 Task: In the  document blog.pdf Select the first Column and change text color to  'Black' Apply the command  'Undo' Apply the command  Redo
Action: Mouse moved to (231, 310)
Screenshot: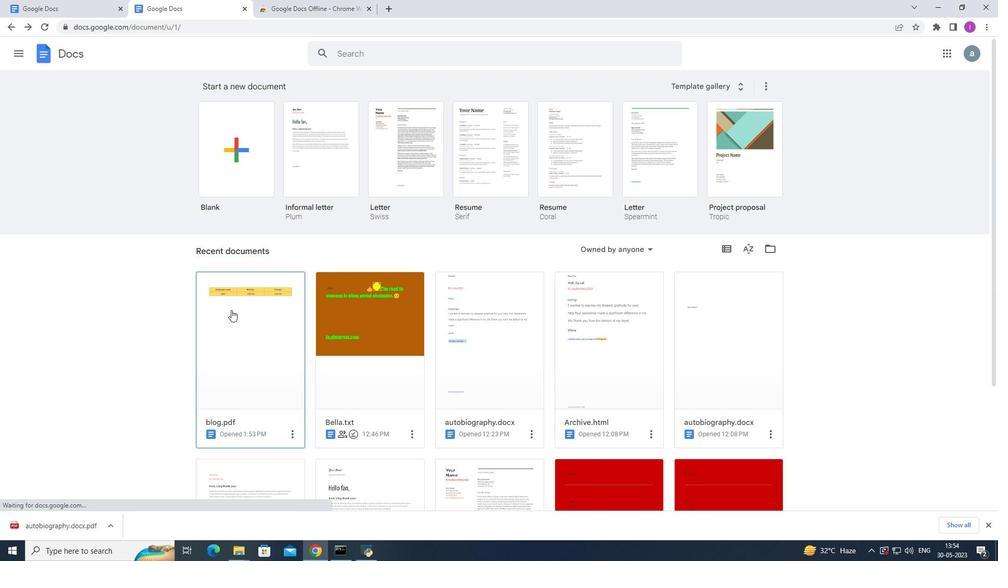 
Action: Mouse pressed left at (231, 310)
Screenshot: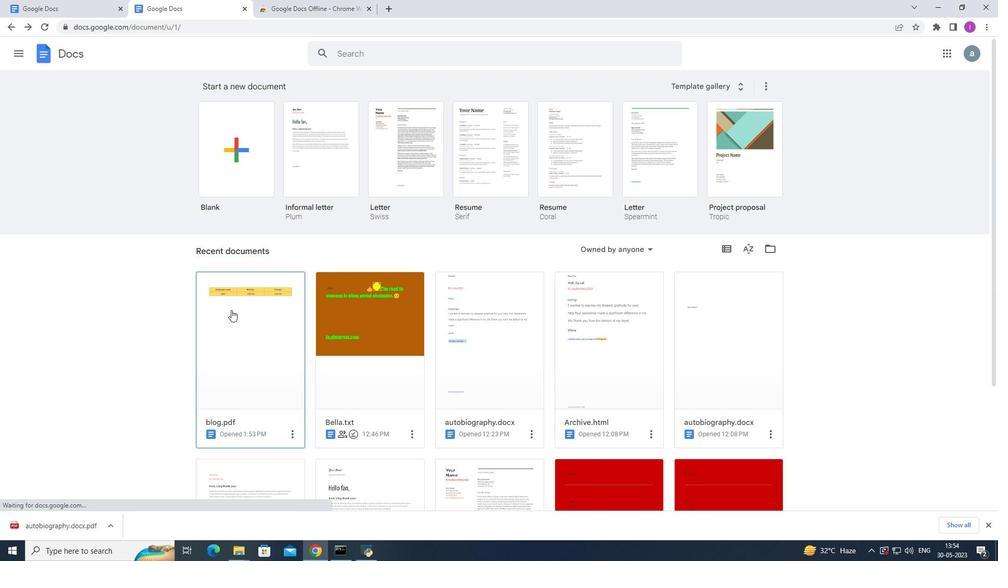 
Action: Mouse moved to (333, 179)
Screenshot: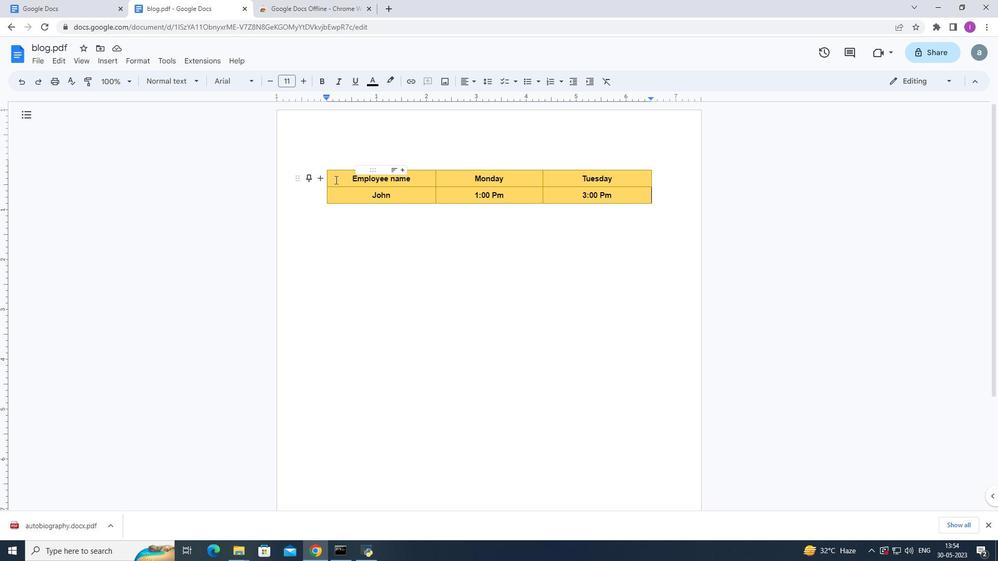 
Action: Mouse pressed left at (333, 179)
Screenshot: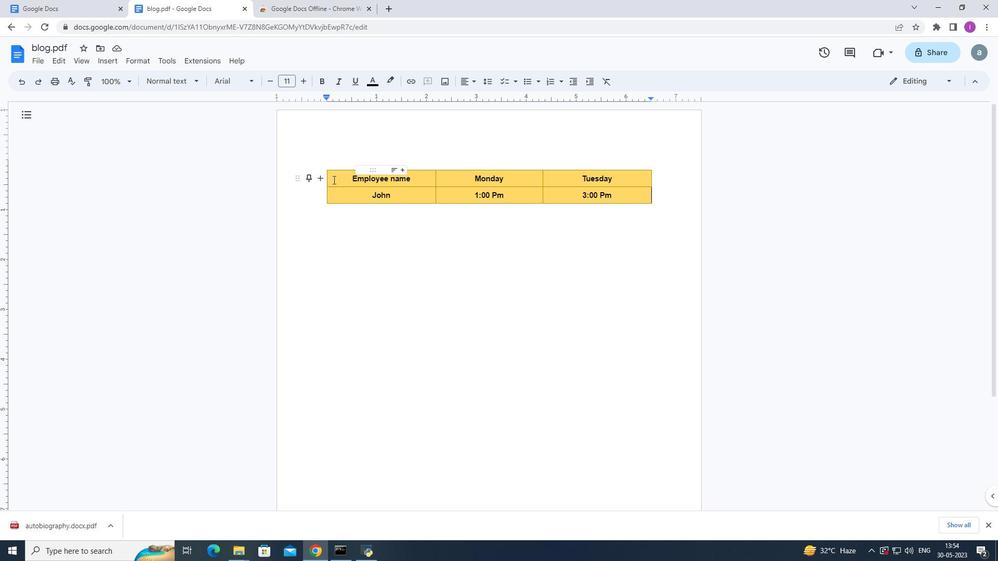 
Action: Mouse moved to (324, 162)
Screenshot: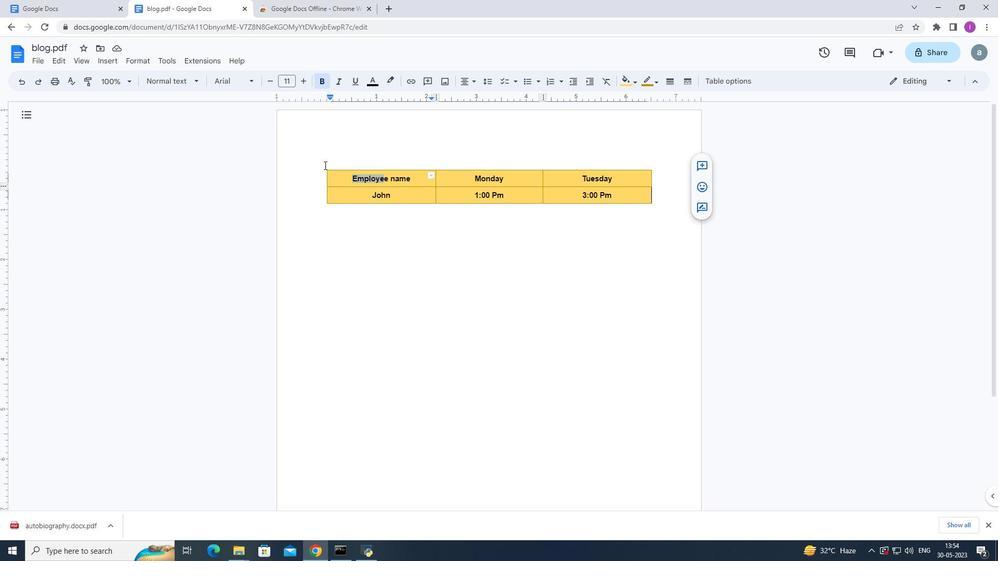 
Action: Mouse pressed left at (324, 162)
Screenshot: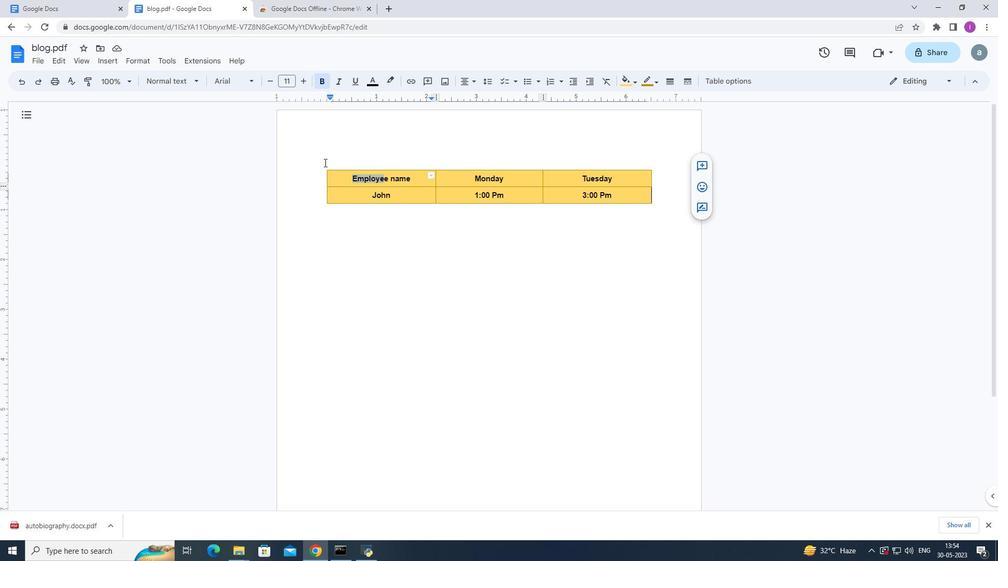 
Action: Mouse moved to (351, 179)
Screenshot: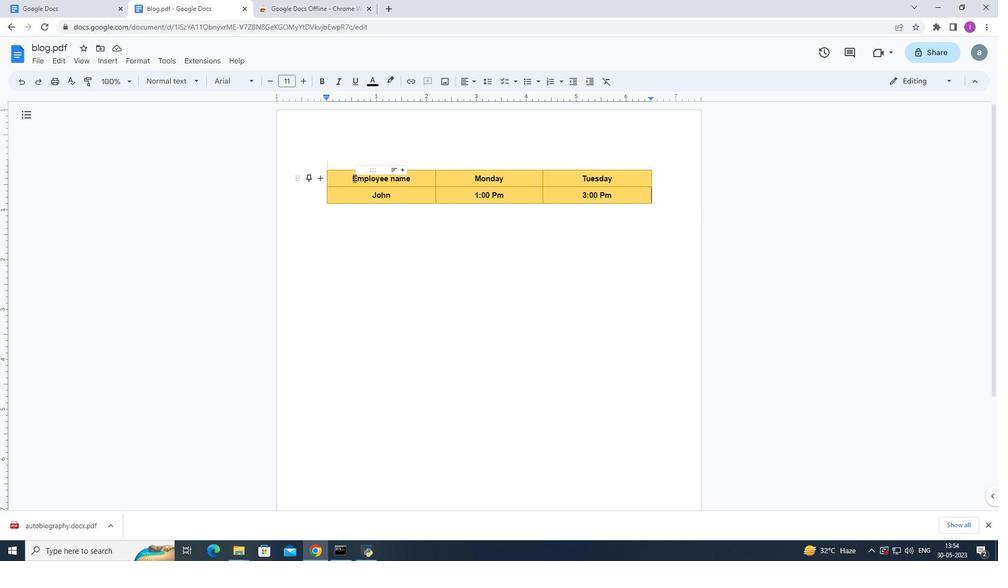 
Action: Mouse pressed left at (351, 179)
Screenshot: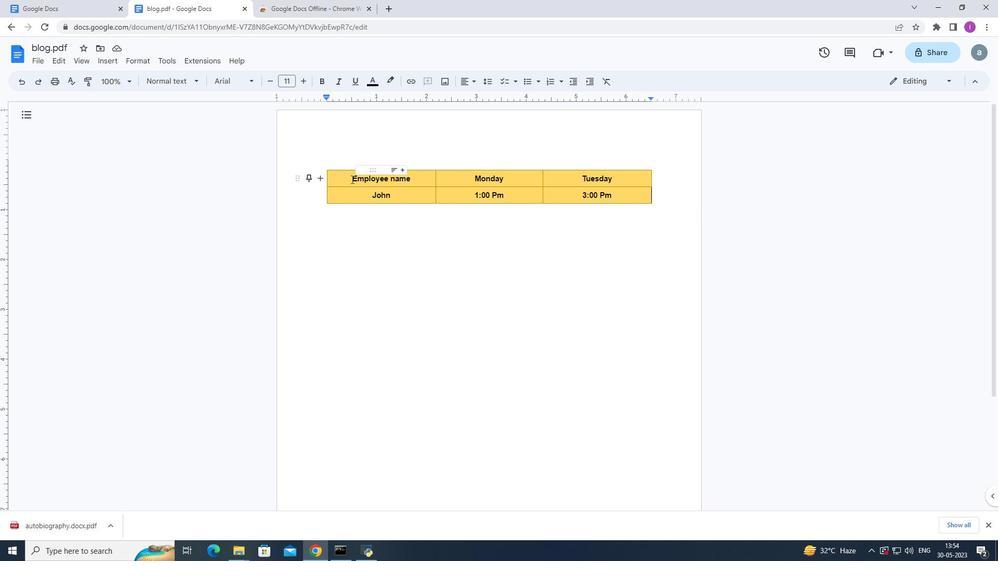 
Action: Mouse moved to (369, 83)
Screenshot: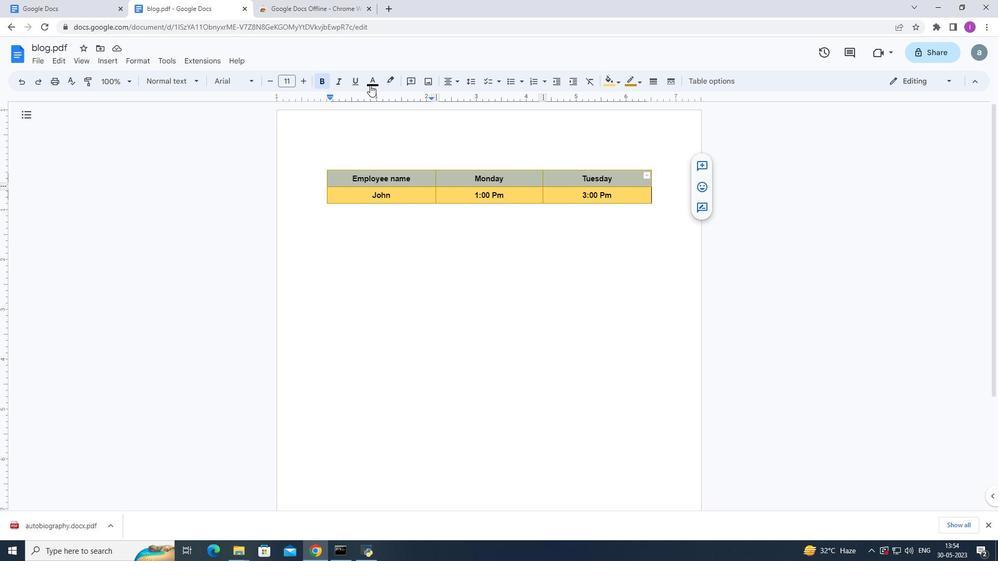 
Action: Mouse pressed left at (369, 83)
Screenshot: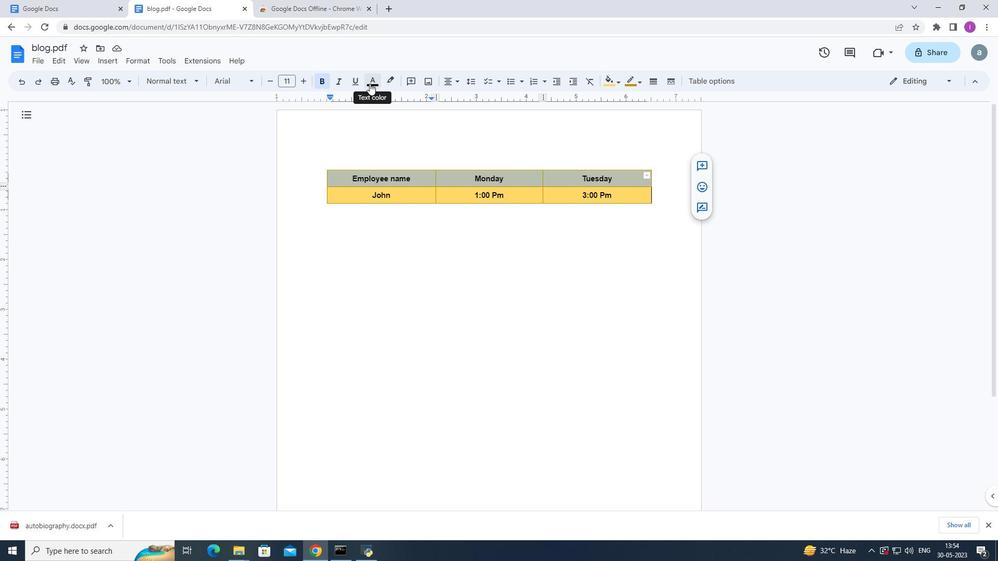 
Action: Mouse moved to (376, 102)
Screenshot: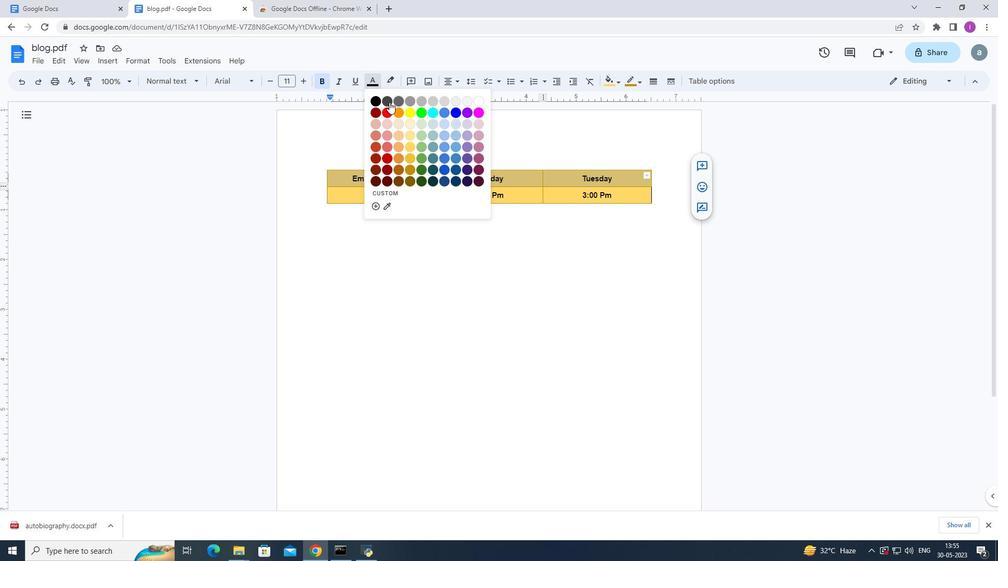 
Action: Mouse pressed left at (376, 102)
Screenshot: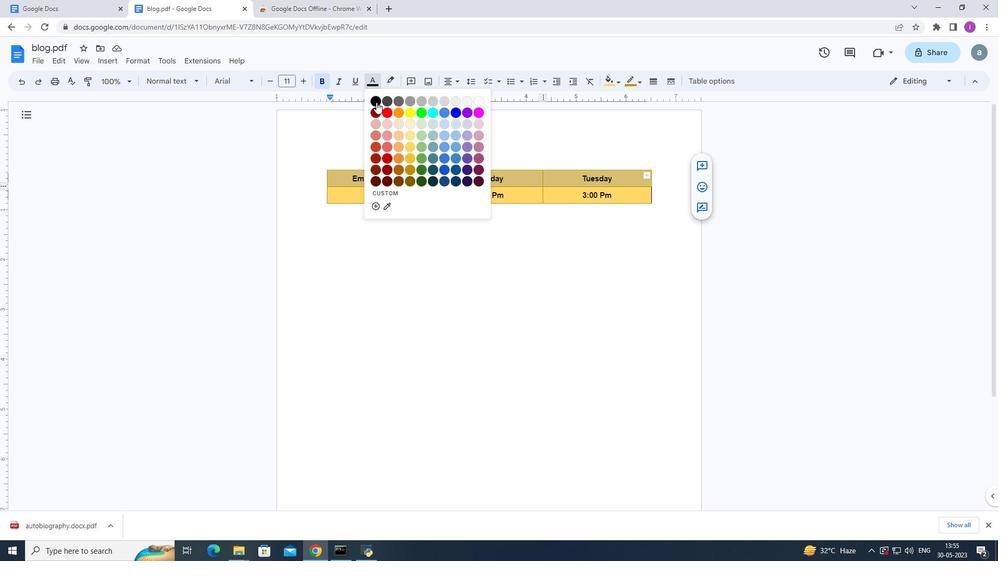 
Action: Mouse moved to (40, 59)
Screenshot: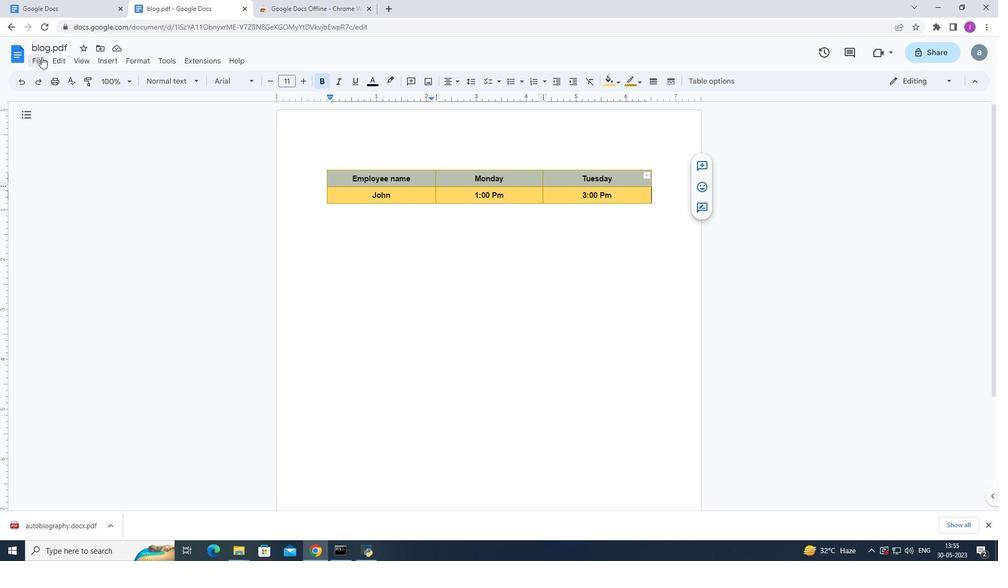 
Action: Mouse pressed left at (40, 59)
Screenshot: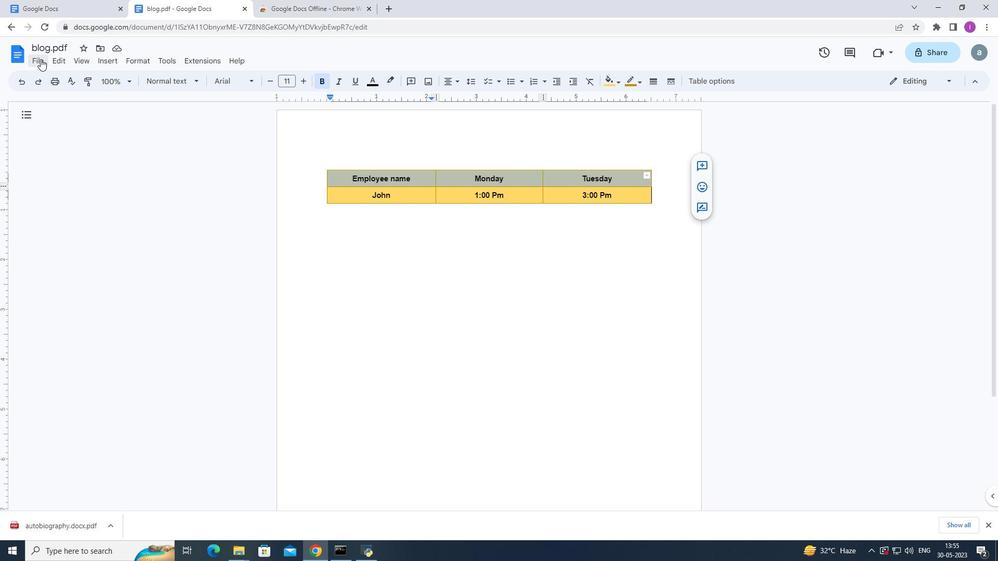 
Action: Mouse moved to (250, 228)
Screenshot: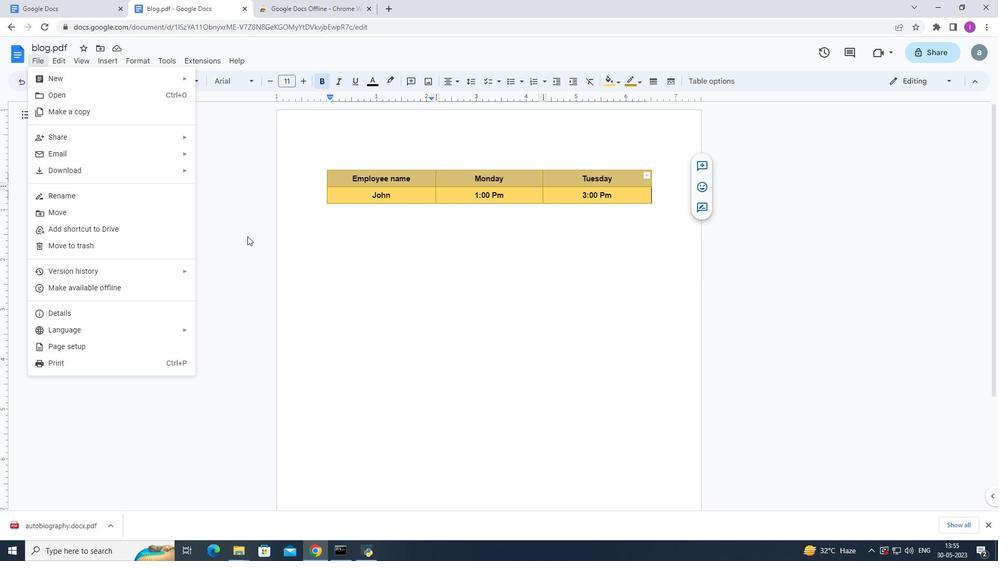 
Action: Mouse pressed left at (250, 228)
Screenshot: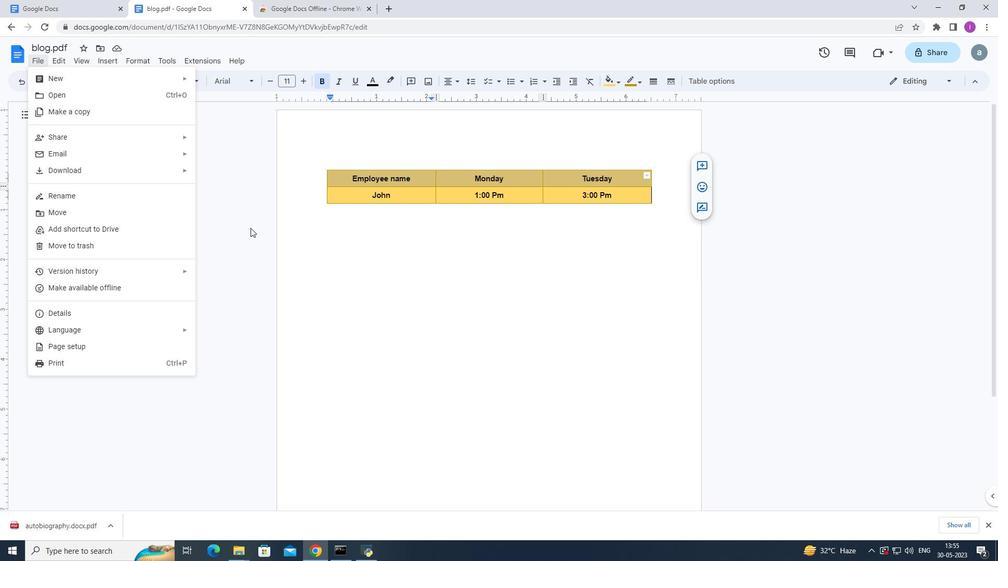 
Action: Mouse moved to (147, 62)
Screenshot: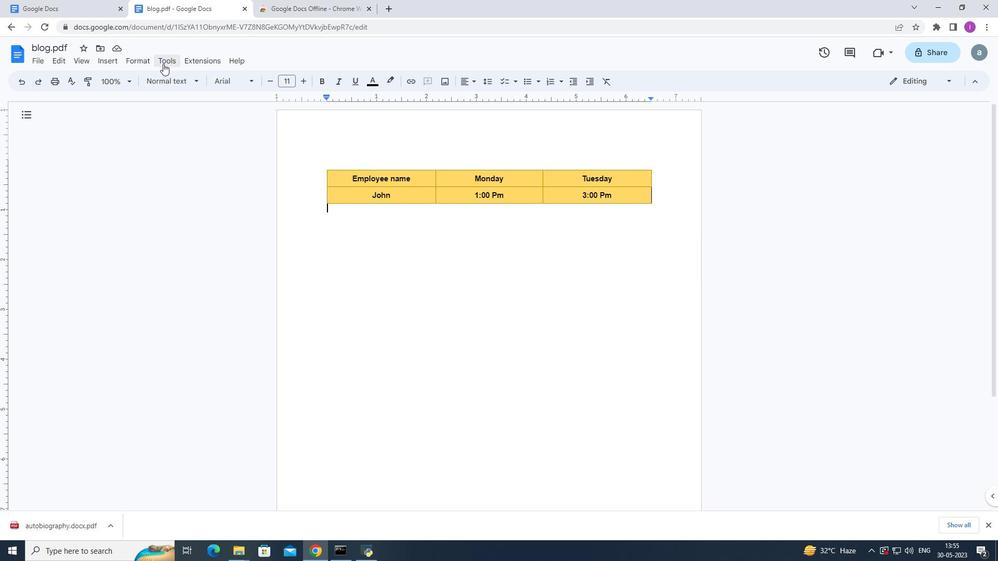
Action: Mouse pressed left at (147, 62)
Screenshot: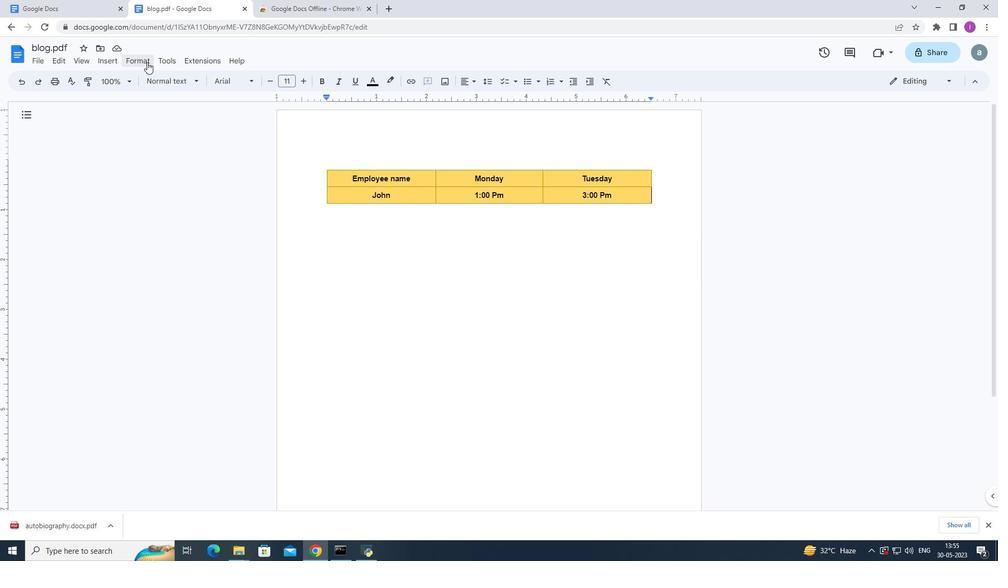 
Action: Mouse moved to (58, 145)
Screenshot: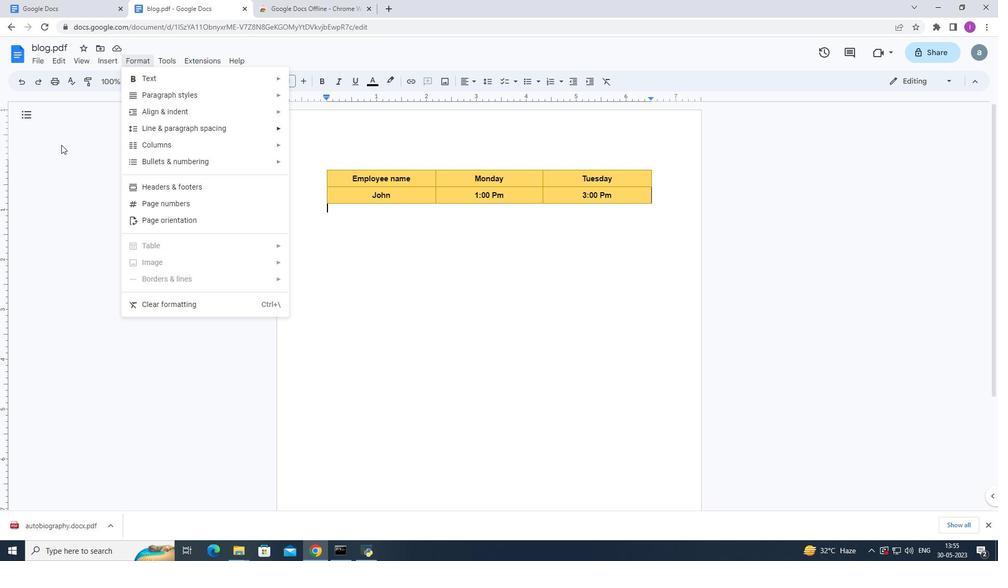 
Action: Mouse pressed left at (58, 145)
Screenshot: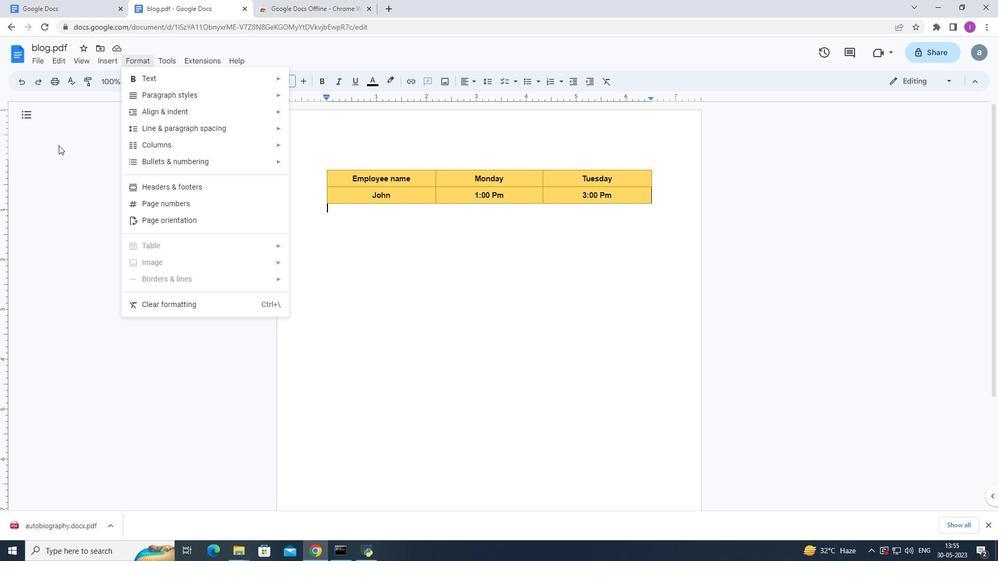 
Action: Mouse moved to (57, 61)
Screenshot: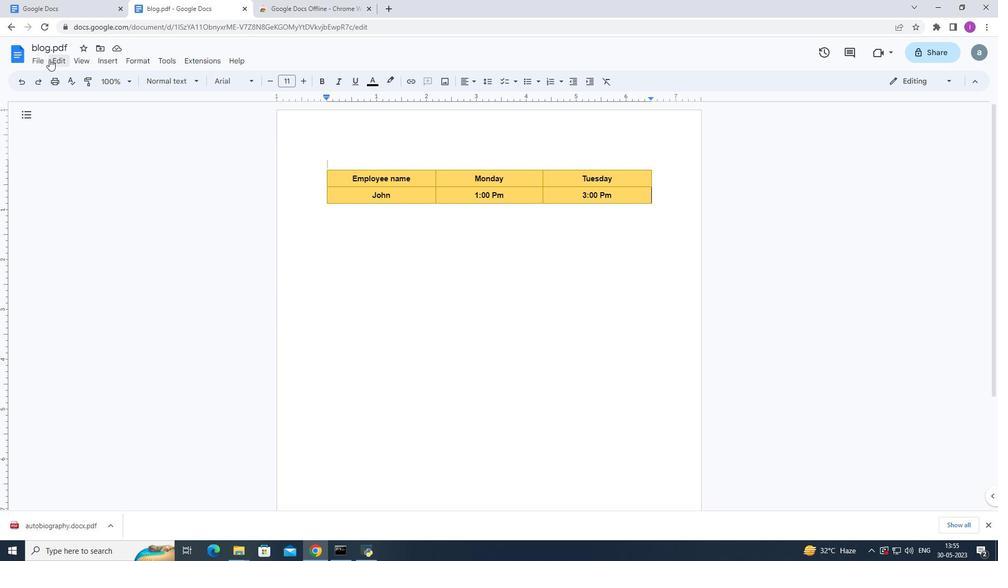 
Action: Mouse pressed left at (57, 61)
Screenshot: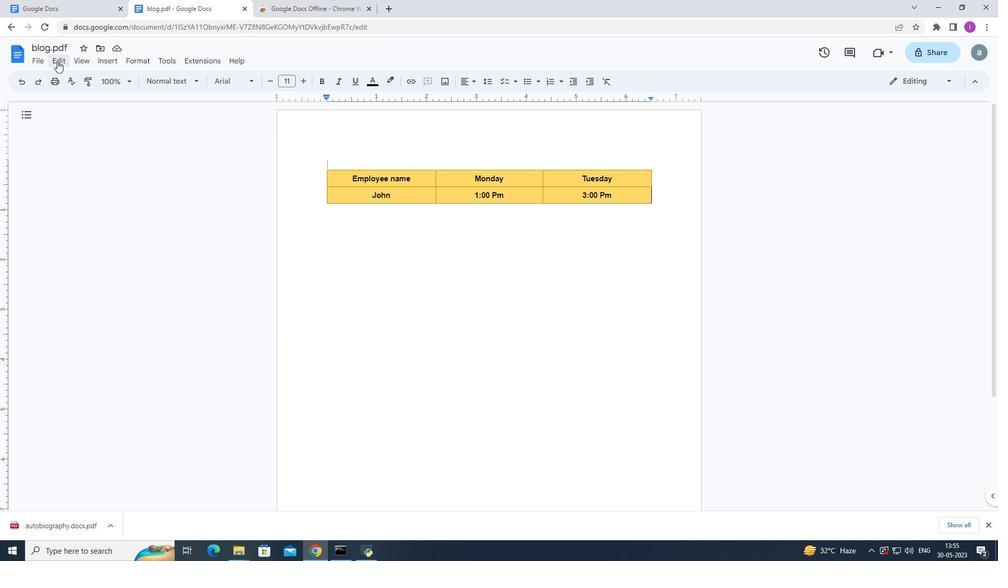 
Action: Mouse moved to (82, 80)
Screenshot: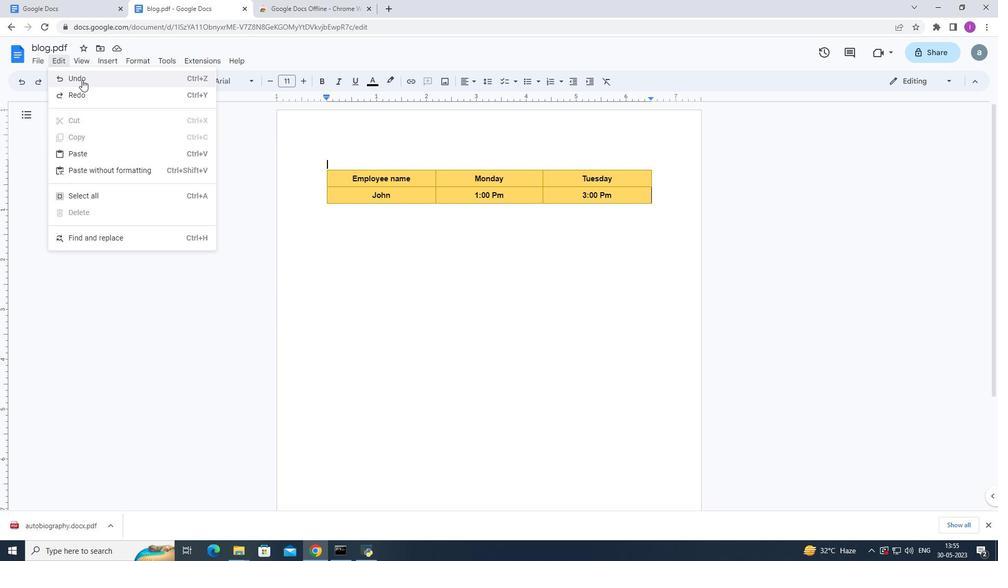 
Action: Mouse pressed left at (82, 80)
Screenshot: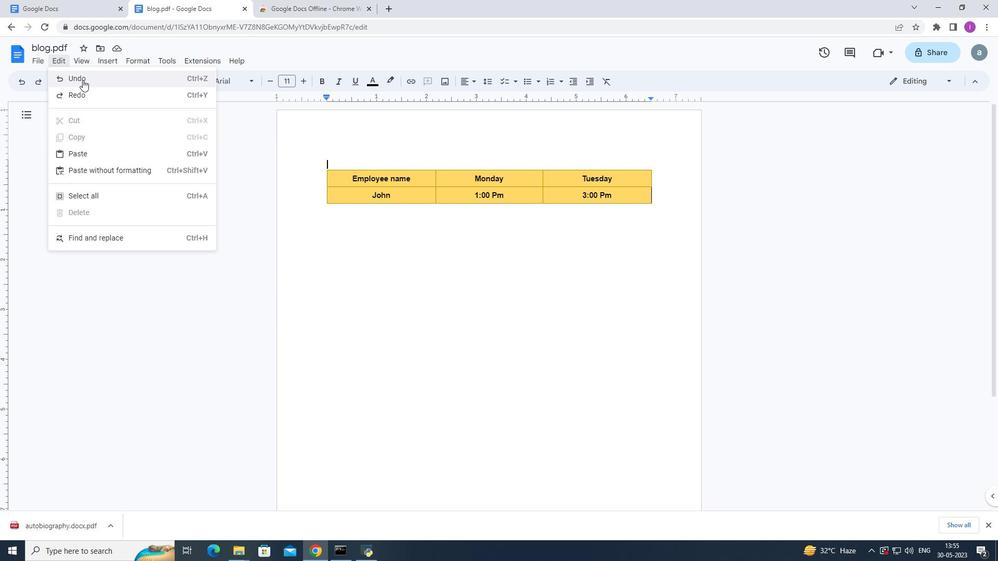 
Action: Mouse moved to (58, 56)
Screenshot: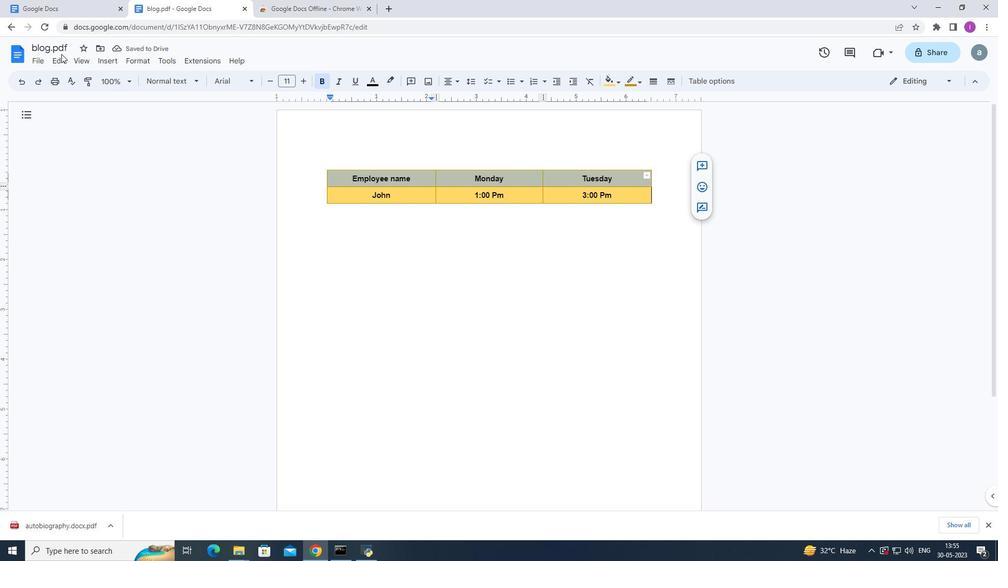 
Action: Mouse pressed left at (58, 56)
Screenshot: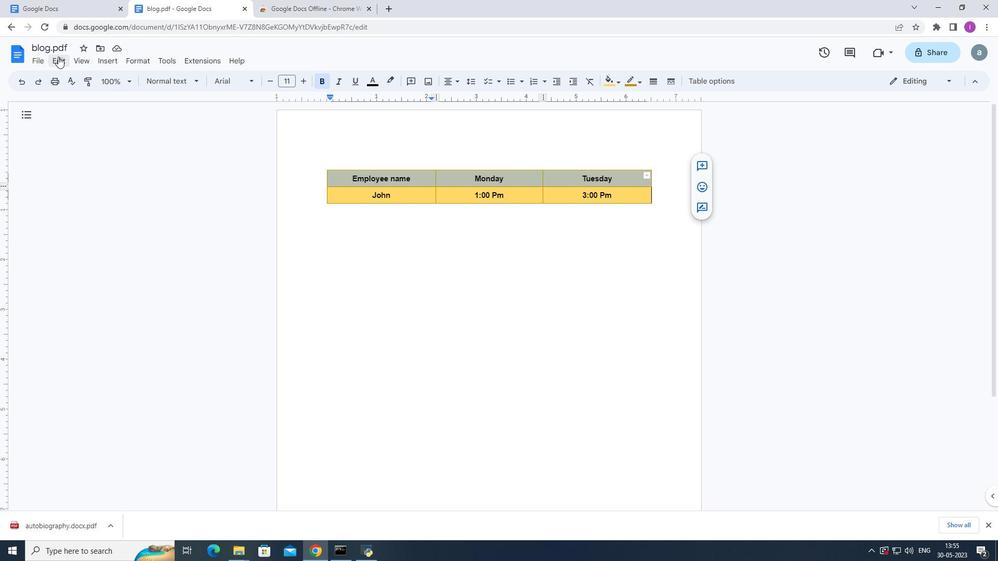 
Action: Mouse moved to (75, 92)
Screenshot: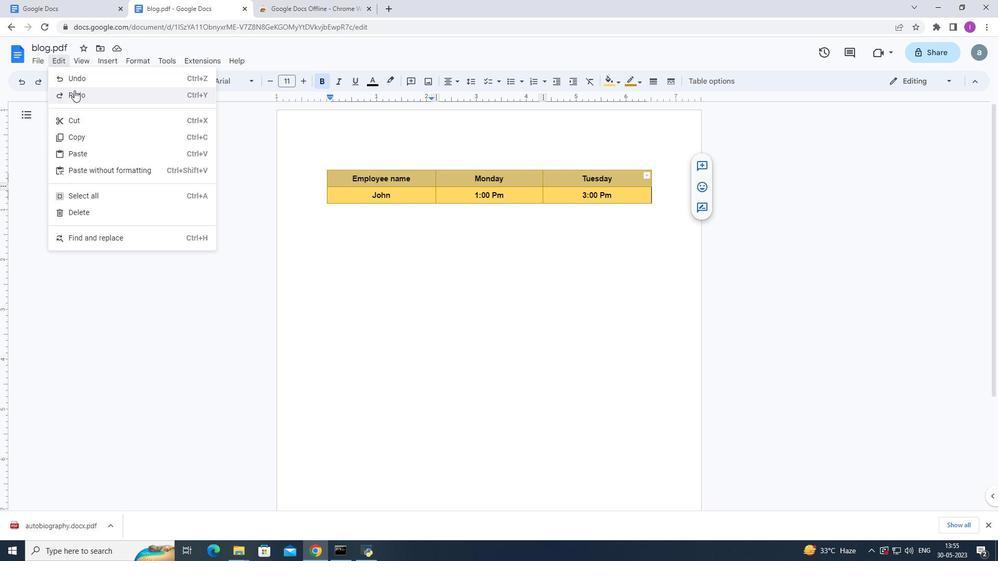 
Action: Mouse pressed left at (75, 92)
Screenshot: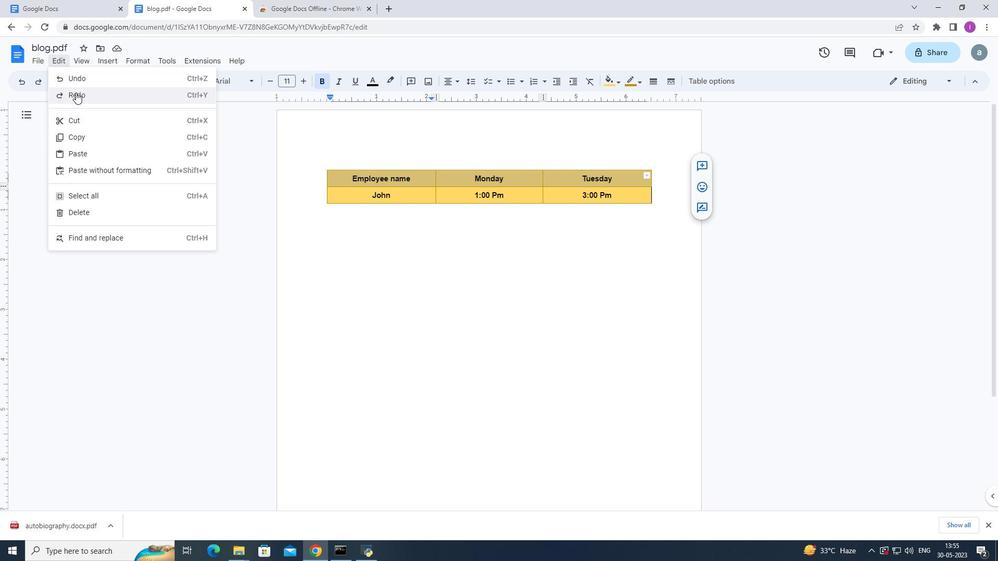 
Action: Mouse moved to (324, 118)
Screenshot: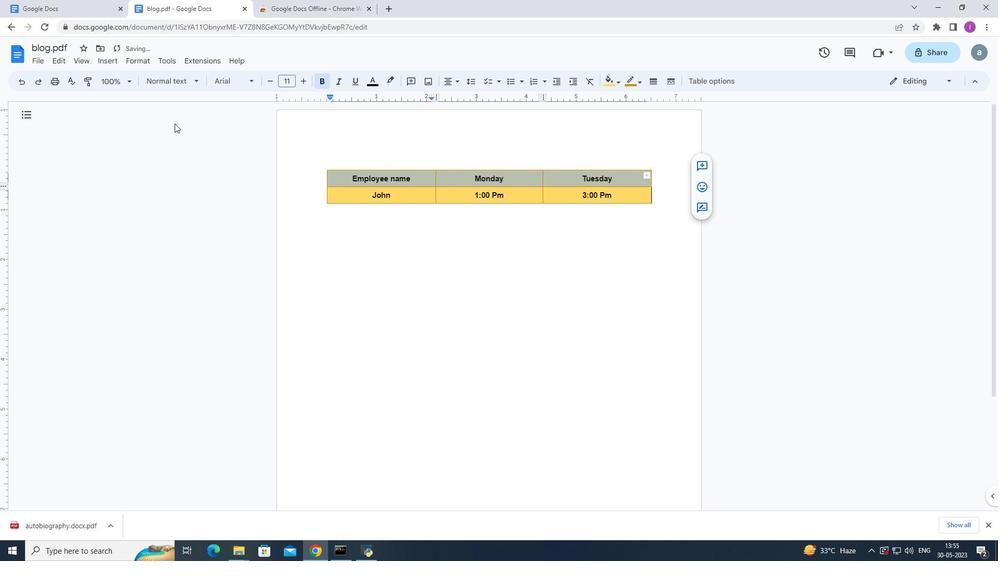 
